 Task: Add a condition where "Priority Less than Urgent" in recently solved tickets.
Action: Mouse moved to (126, 512)
Screenshot: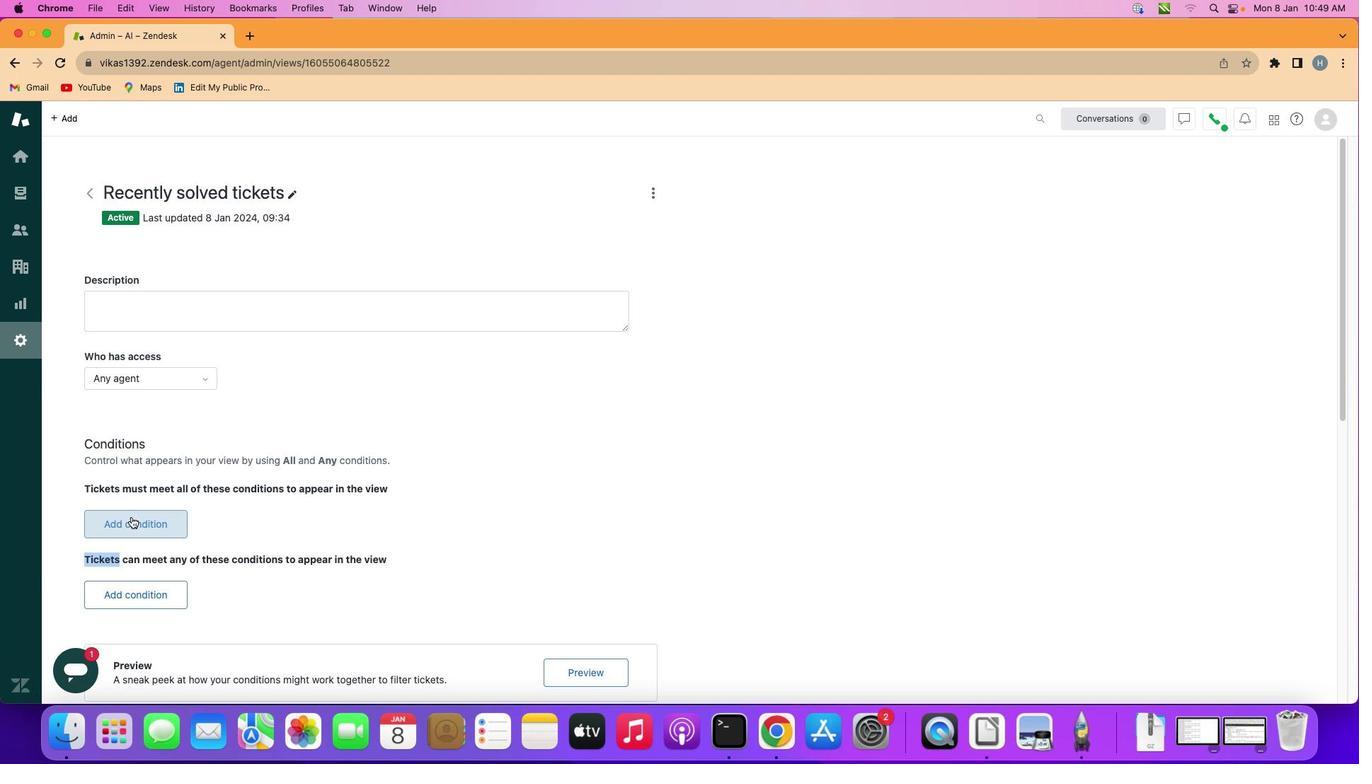 
Action: Mouse pressed left at (126, 512)
Screenshot: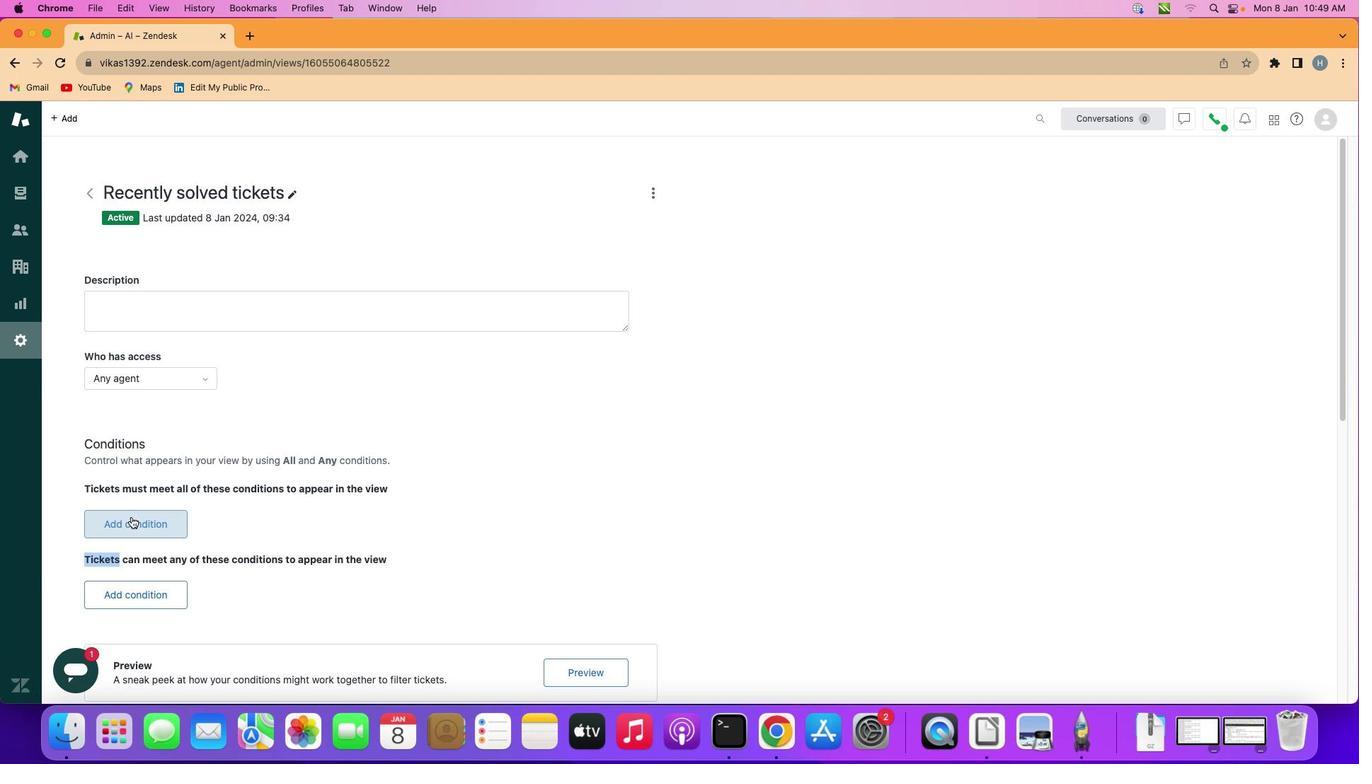 
Action: Mouse moved to (151, 521)
Screenshot: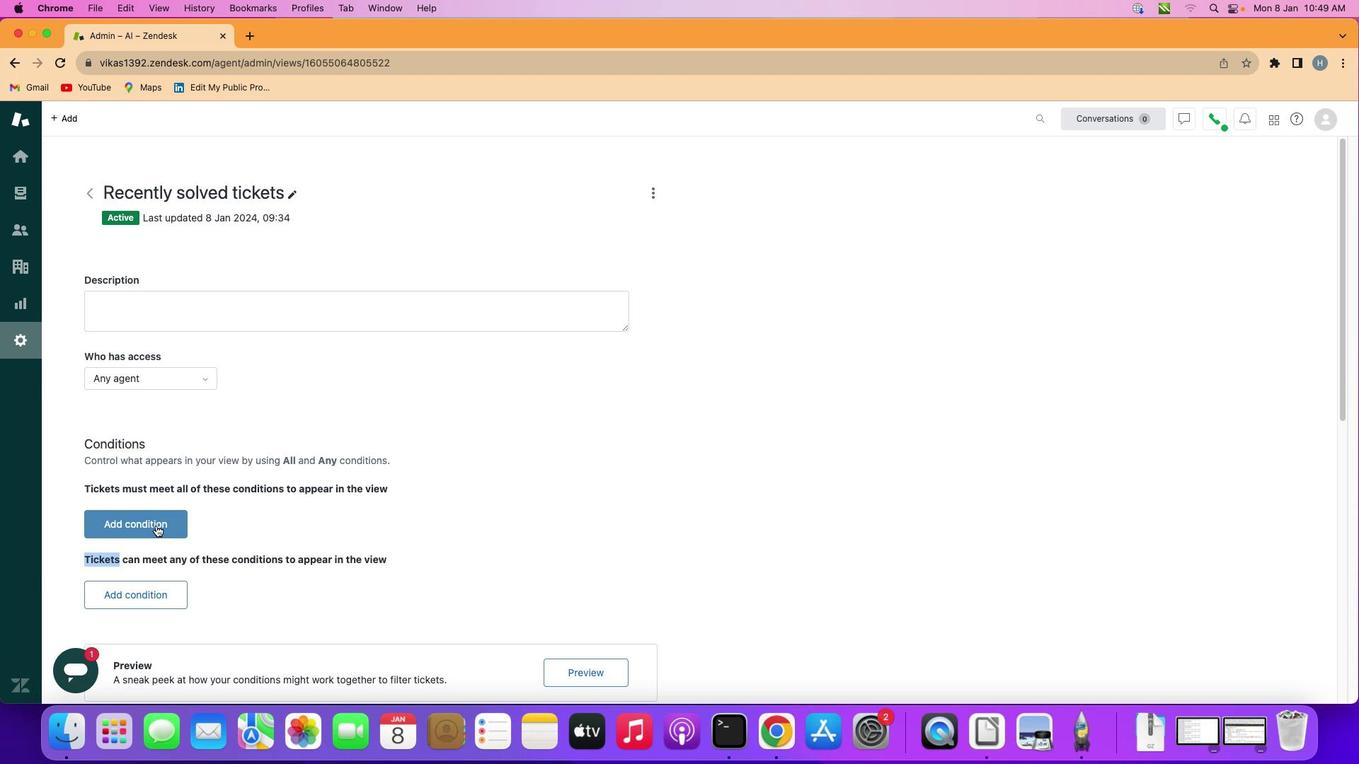 
Action: Mouse pressed left at (151, 521)
Screenshot: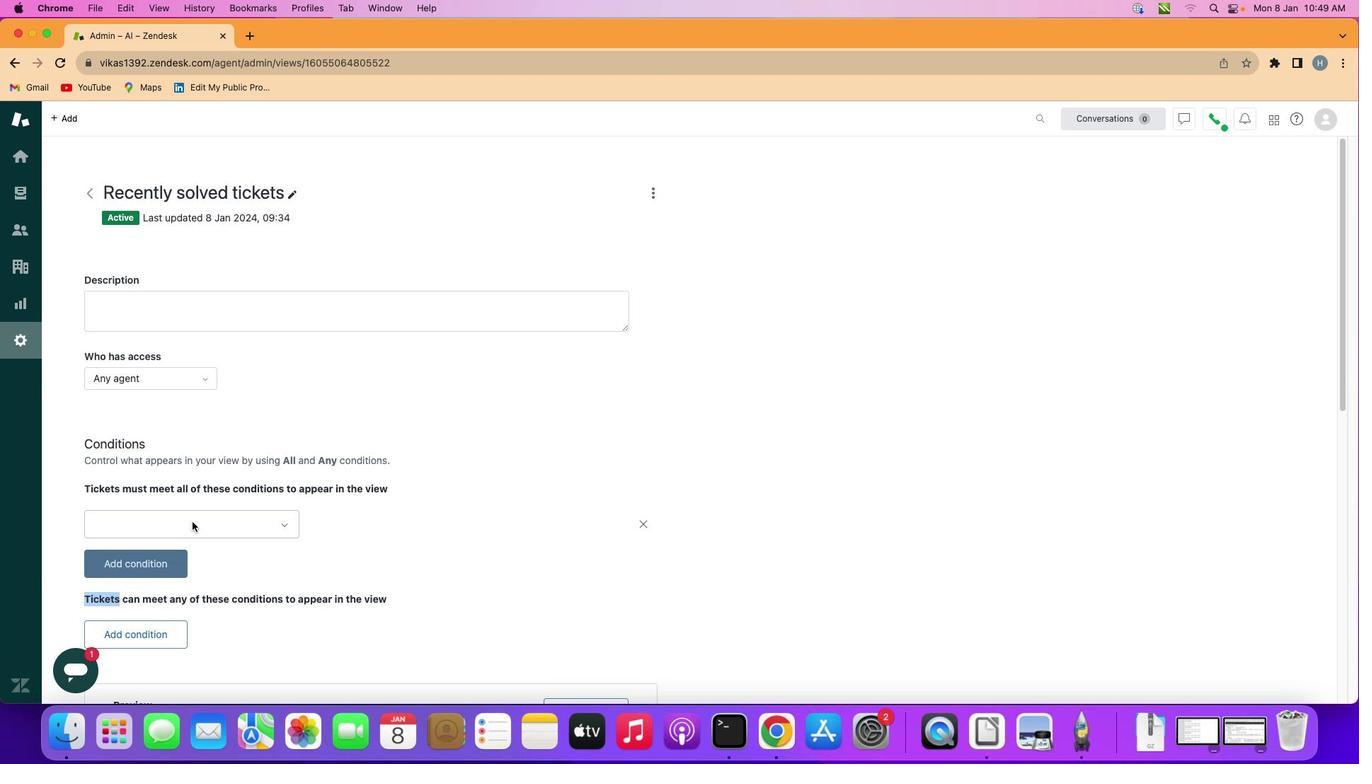 
Action: Mouse moved to (201, 517)
Screenshot: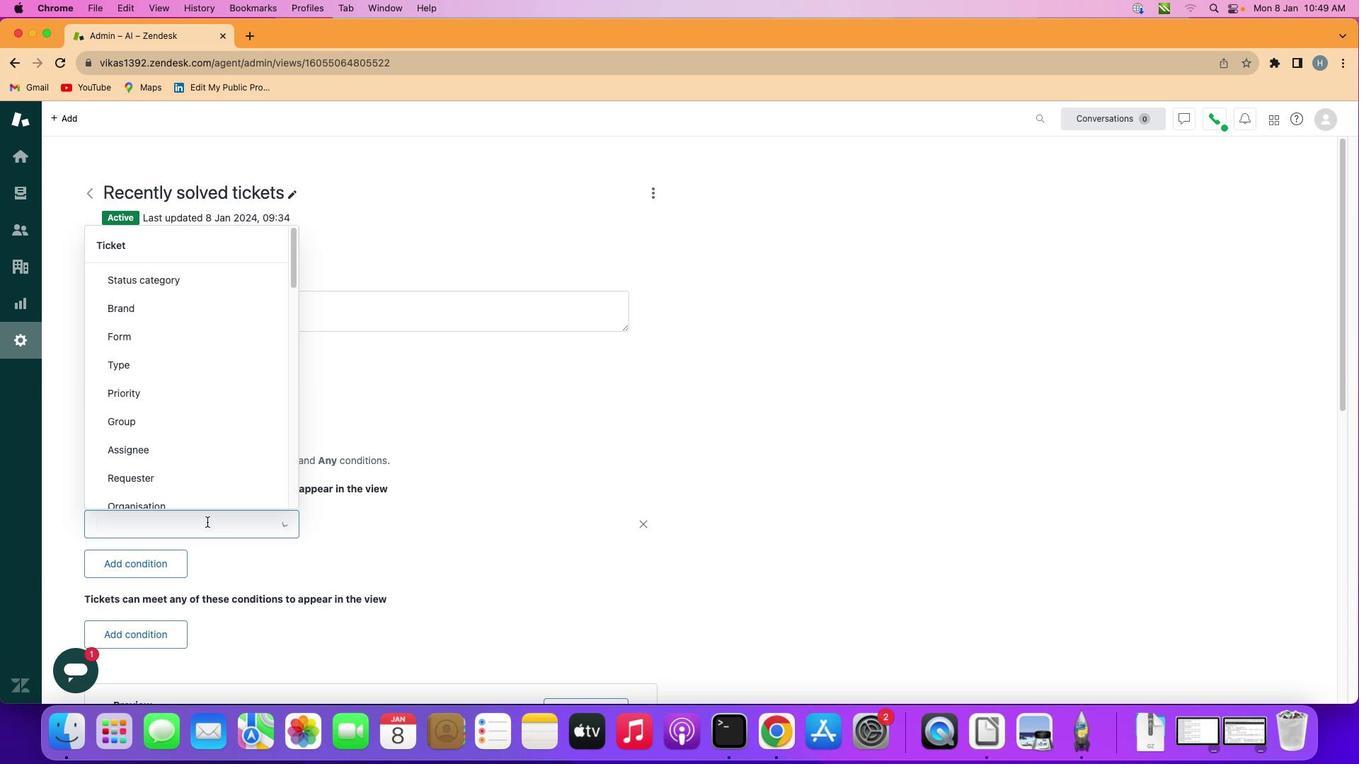 
Action: Mouse pressed left at (201, 517)
Screenshot: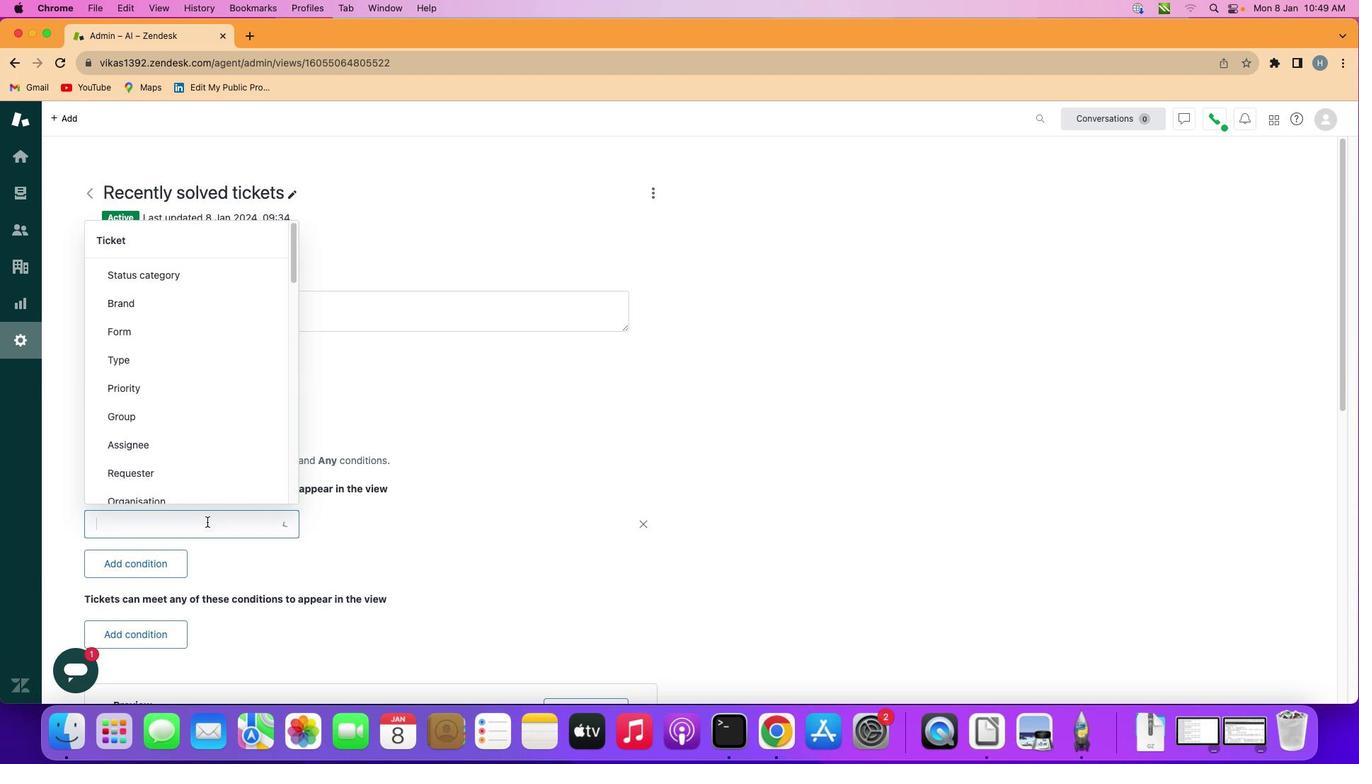
Action: Mouse moved to (216, 384)
Screenshot: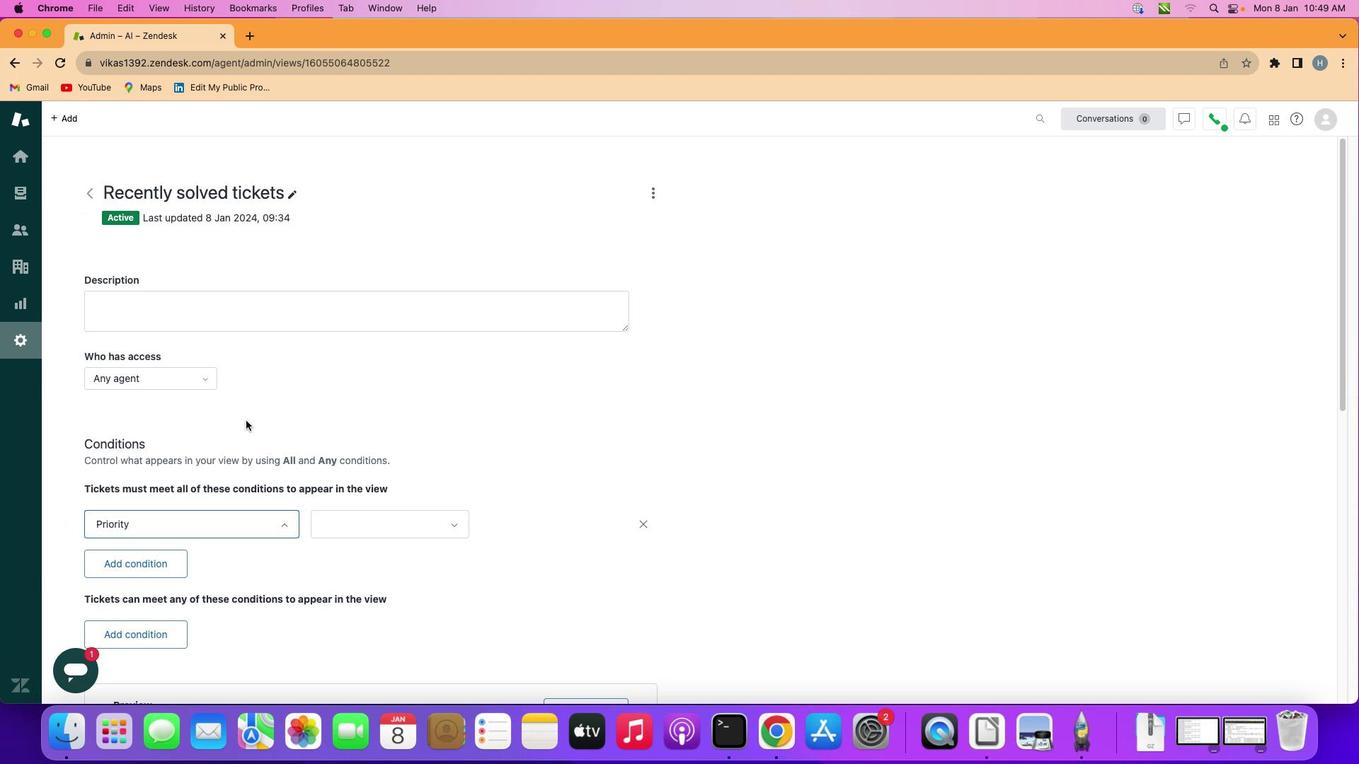 
Action: Mouse pressed left at (216, 384)
Screenshot: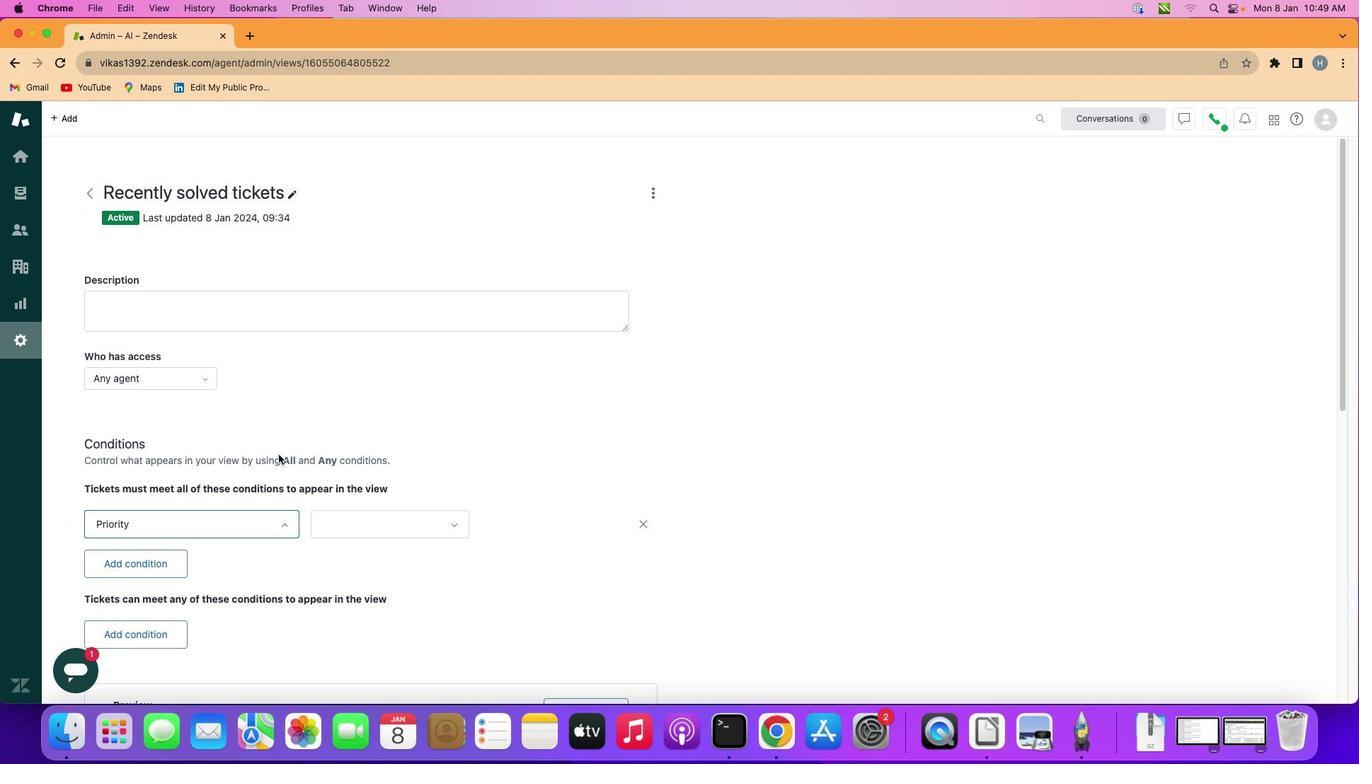 
Action: Mouse moved to (397, 526)
Screenshot: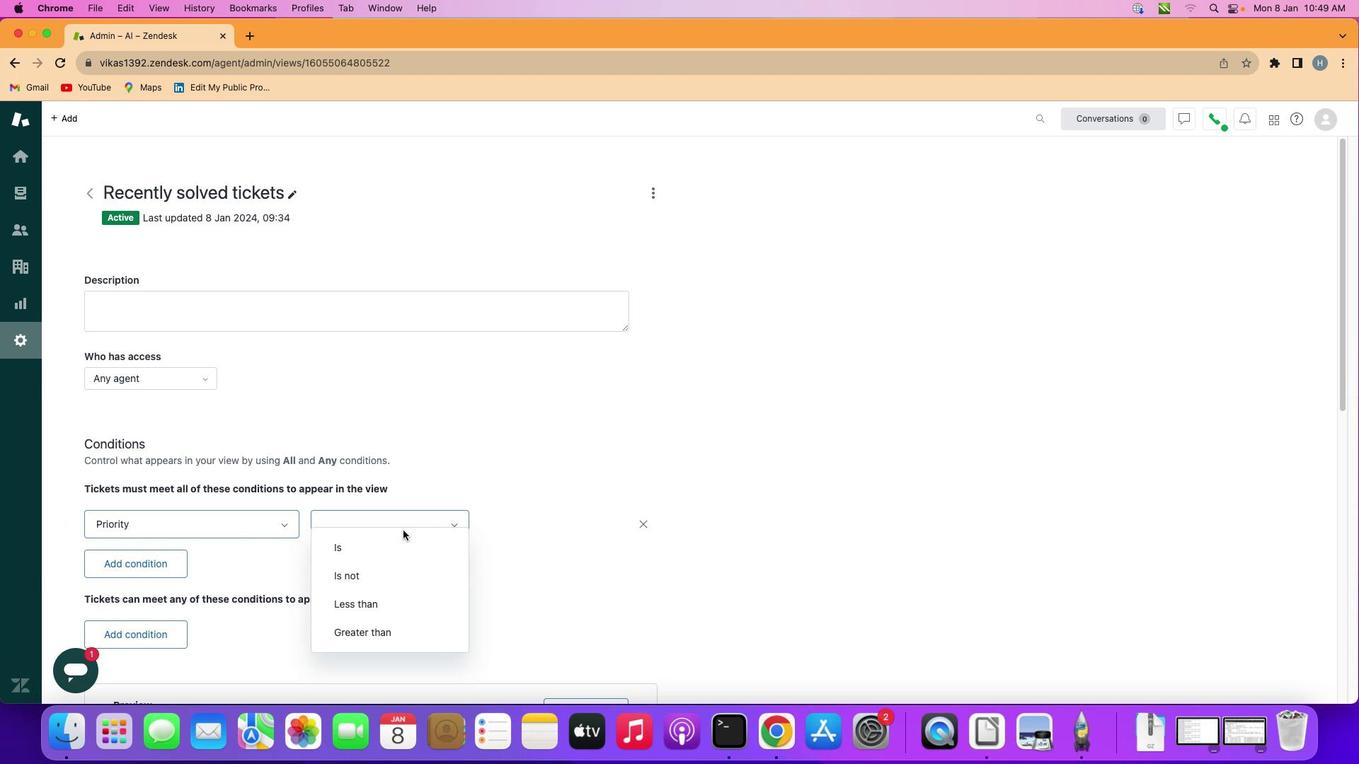 
Action: Mouse pressed left at (397, 526)
Screenshot: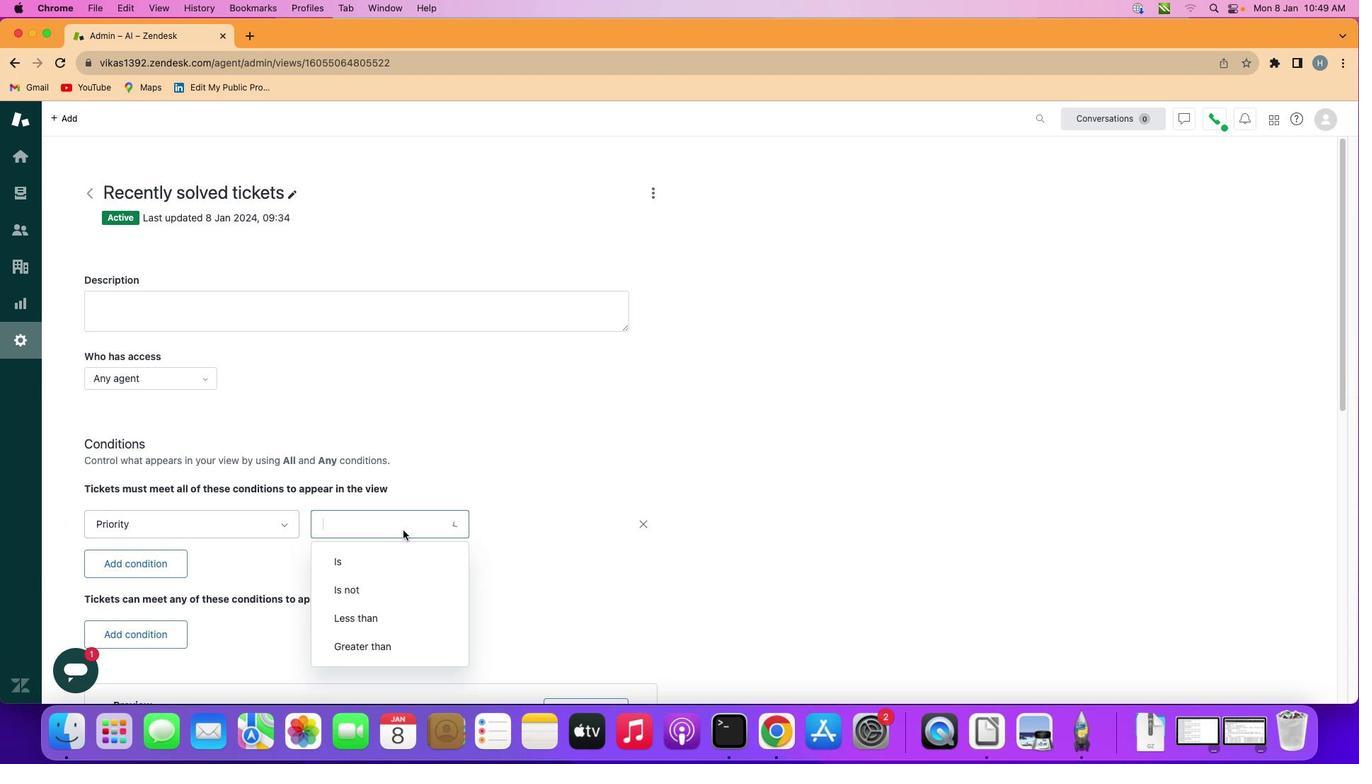 
Action: Mouse moved to (400, 603)
Screenshot: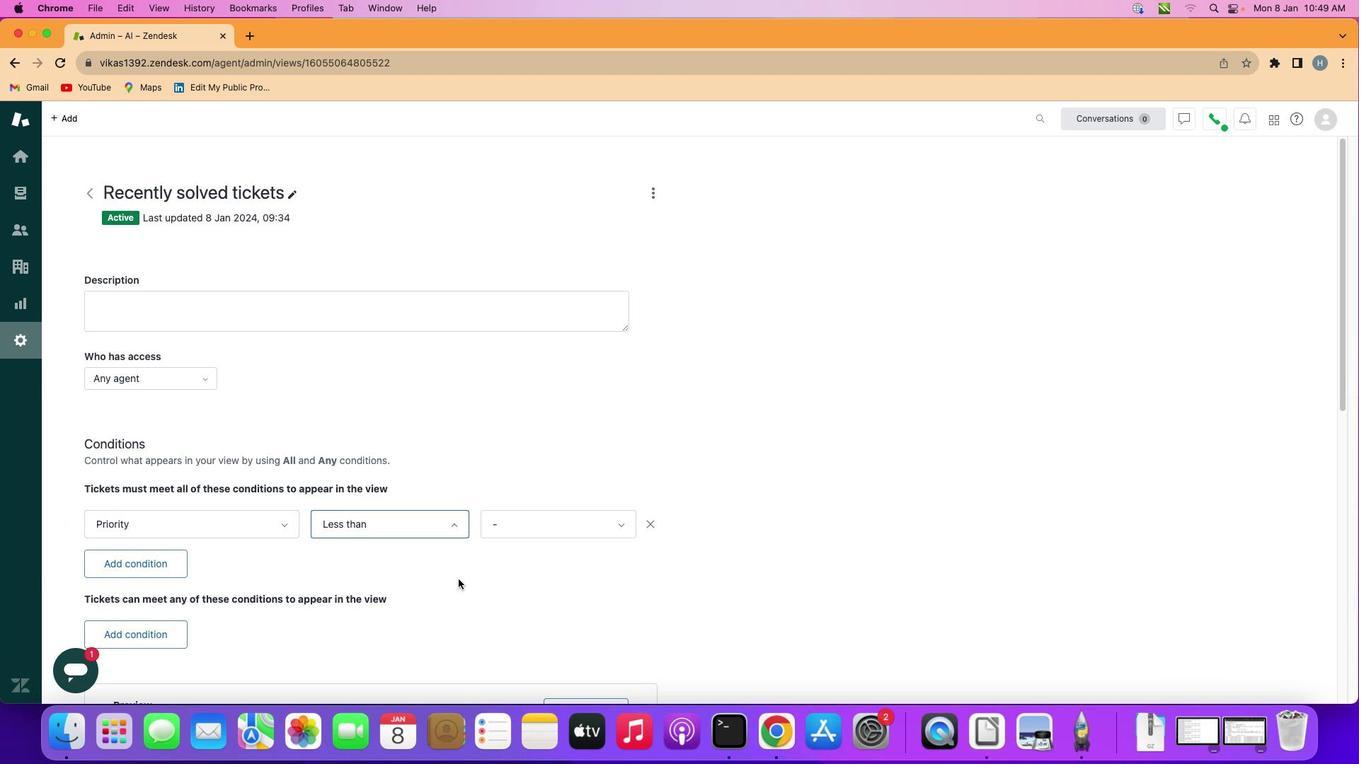 
Action: Mouse pressed left at (400, 603)
Screenshot: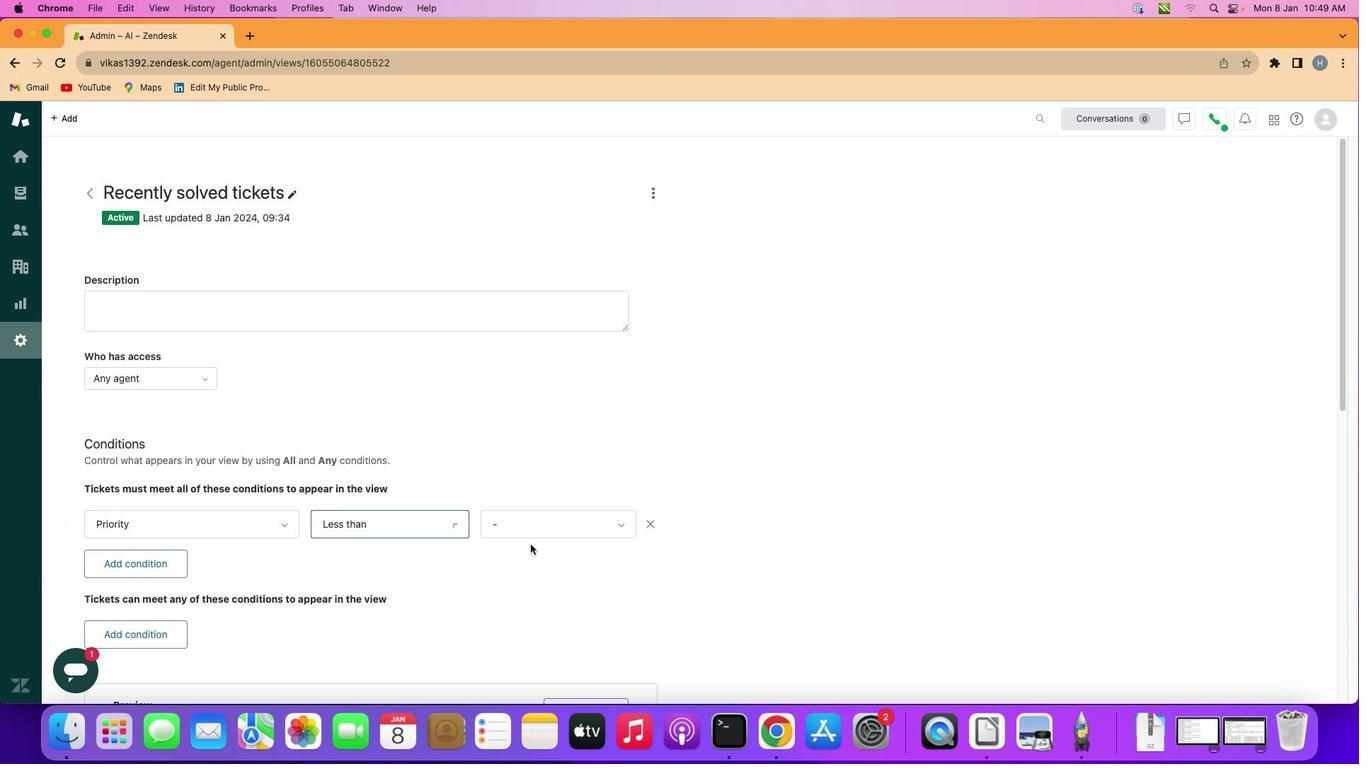
Action: Mouse moved to (562, 518)
Screenshot: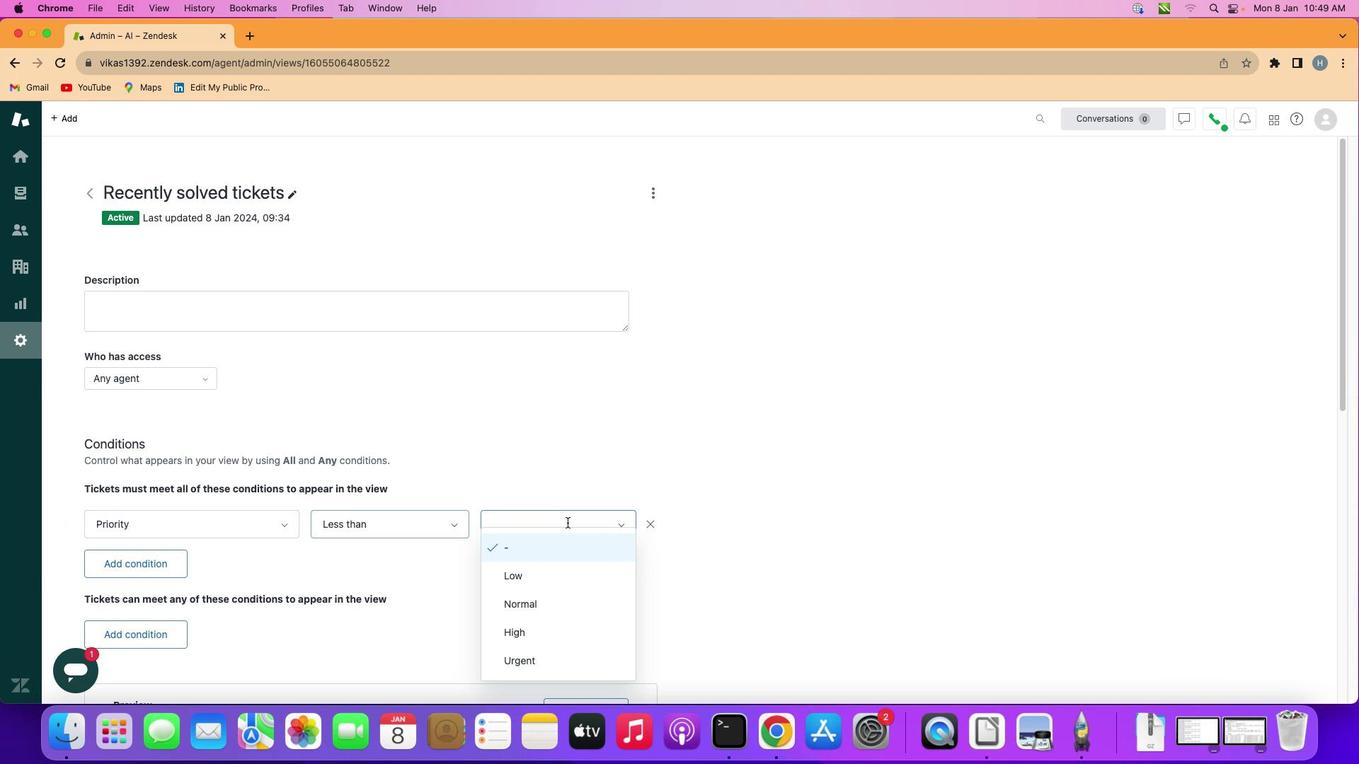 
Action: Mouse pressed left at (562, 518)
Screenshot: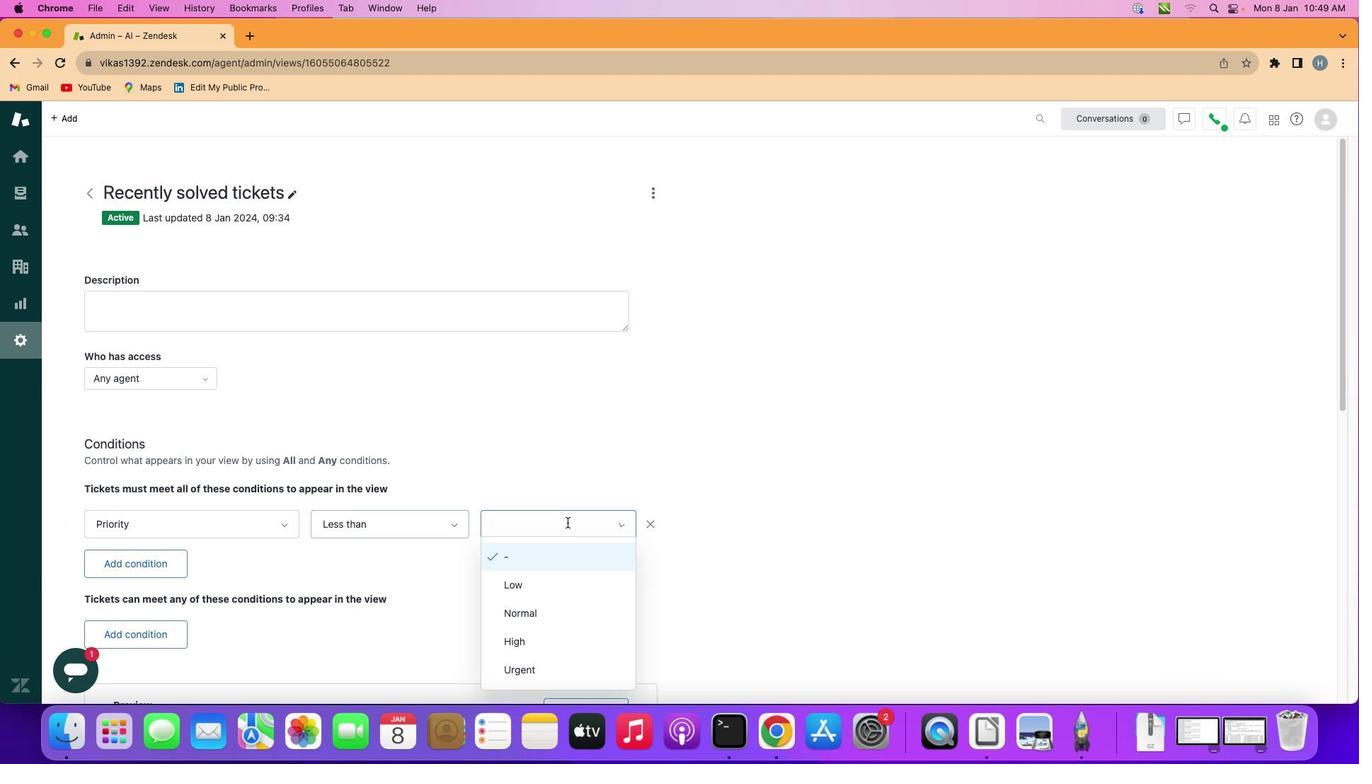 
Action: Mouse moved to (551, 664)
Screenshot: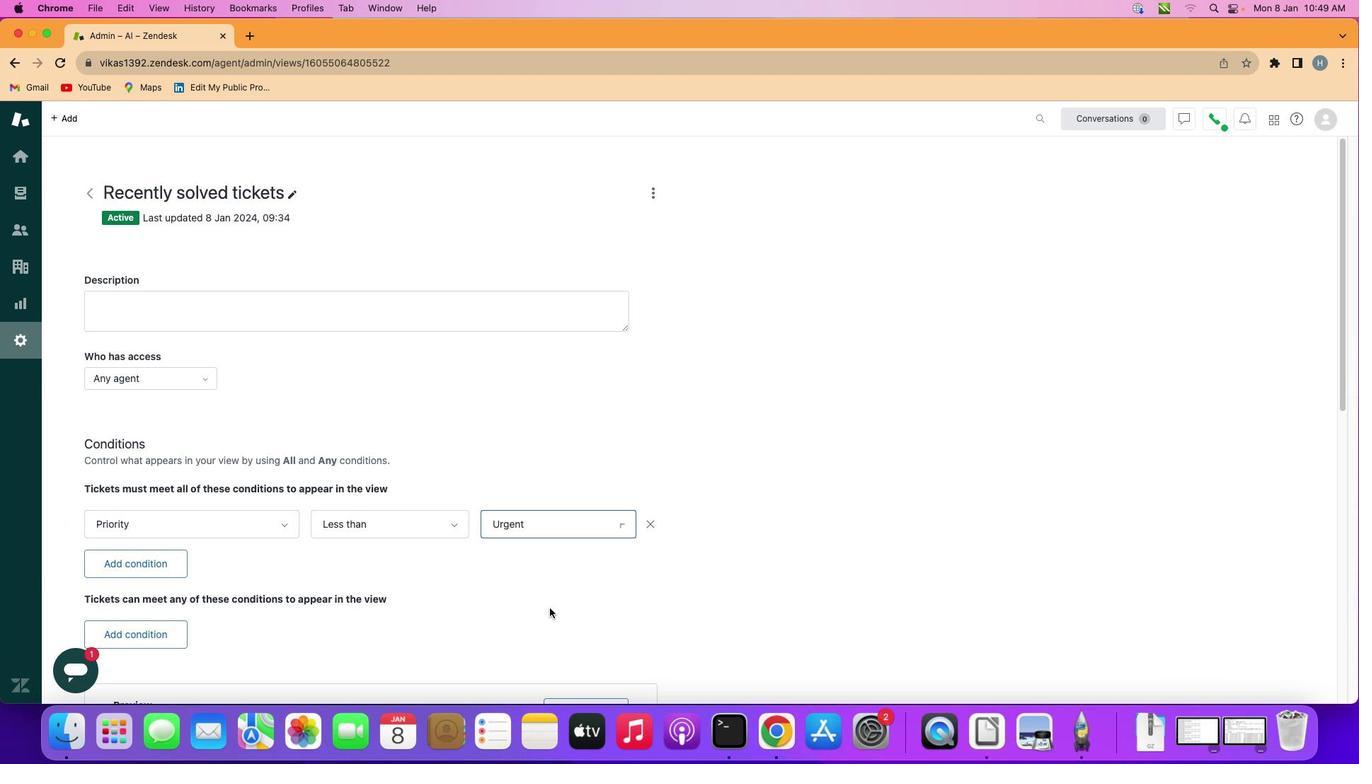 
Action: Mouse pressed left at (551, 664)
Screenshot: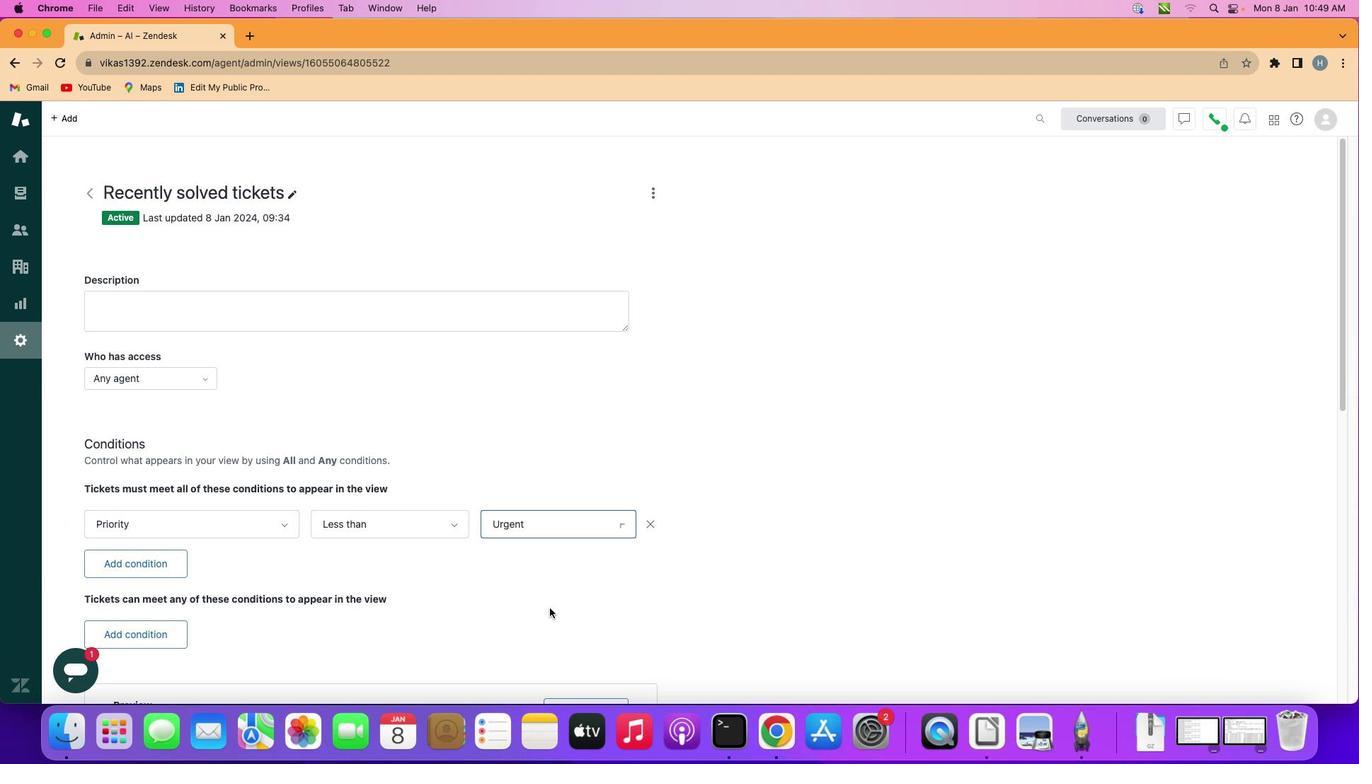 
Action: Mouse moved to (531, 565)
Screenshot: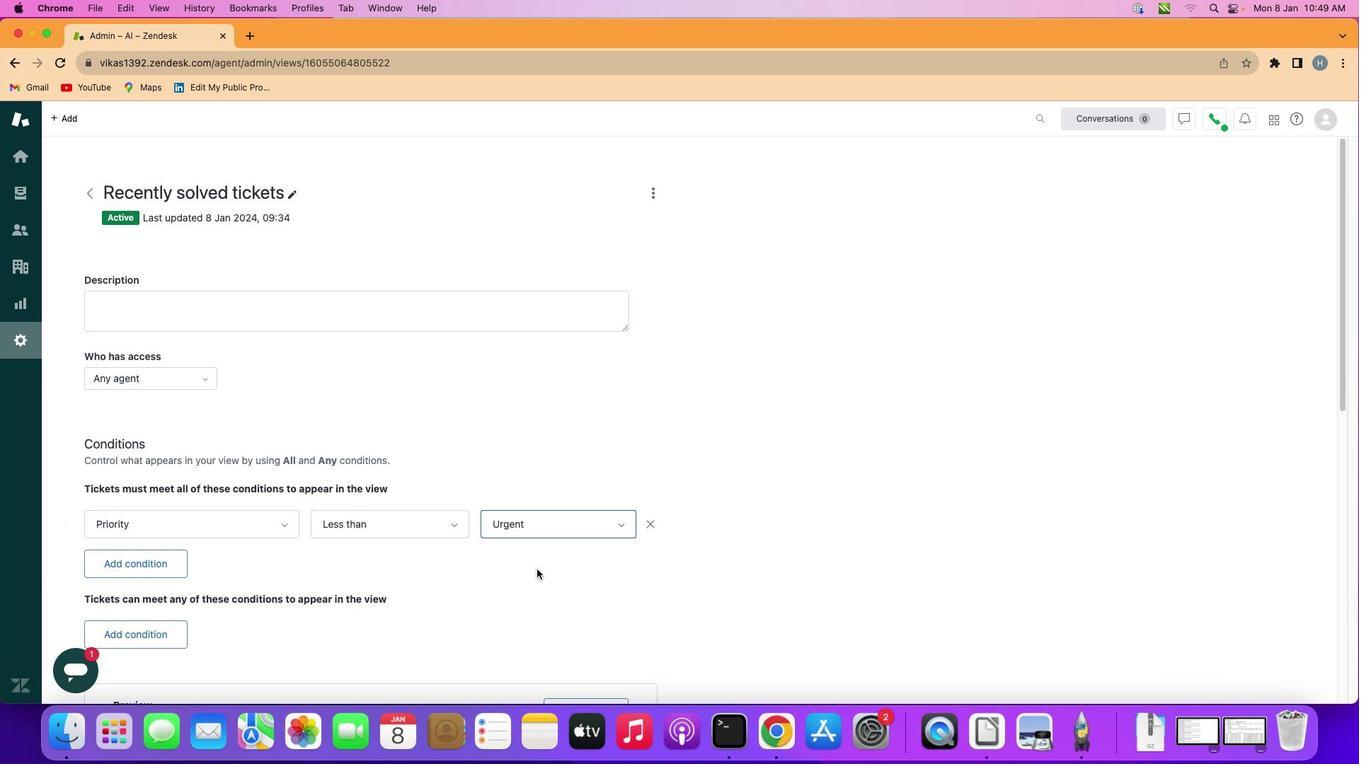 
